 Task: Look for space in Dalat from 7th April, 2023 to 13th Arpril, 2023 for 1 adult in price range Rs.12000 to Rs.14000. Place can be shared room with  having 1 bed. Property type can be flat. Amenities needed are: wifi, breakfast. Required host language is English.
Action: Mouse moved to (367, 415)
Screenshot: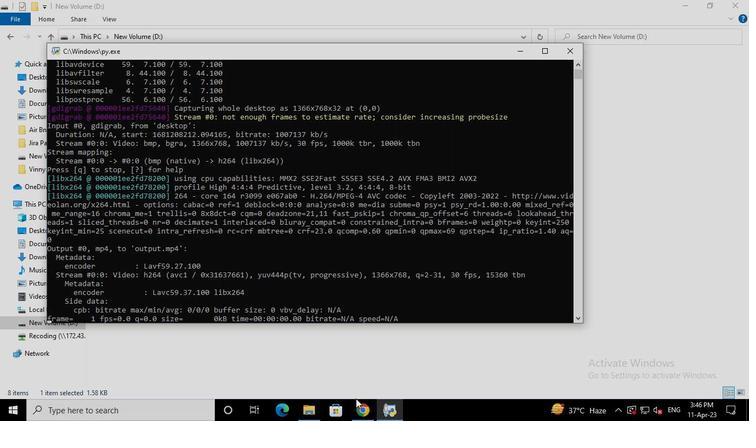 
Action: Mouse pressed left at (367, 415)
Screenshot: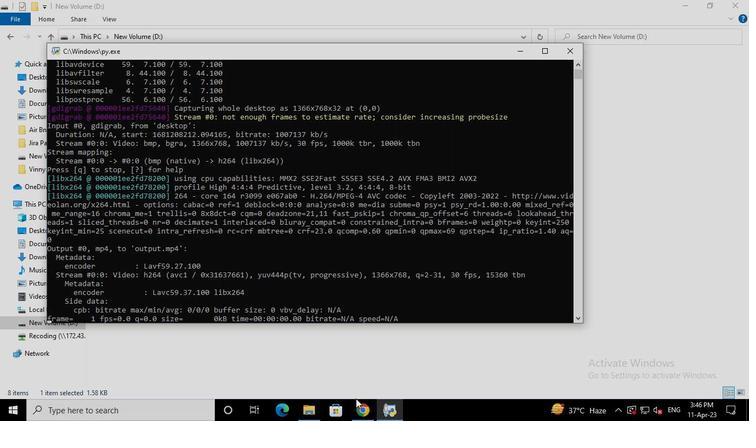 
Action: Mouse moved to (302, 99)
Screenshot: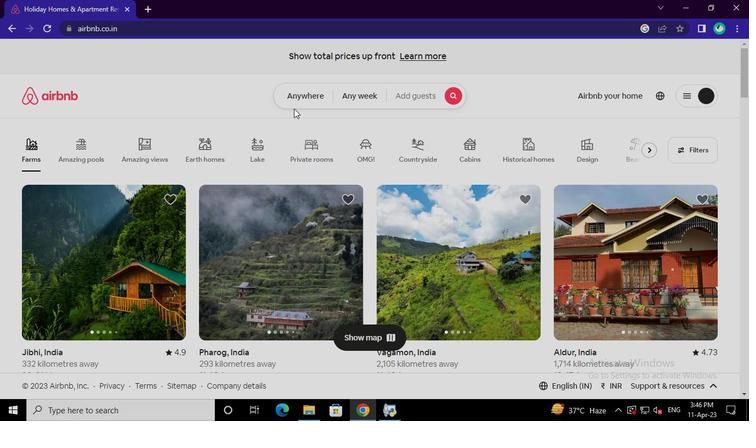 
Action: Mouse pressed left at (302, 99)
Screenshot: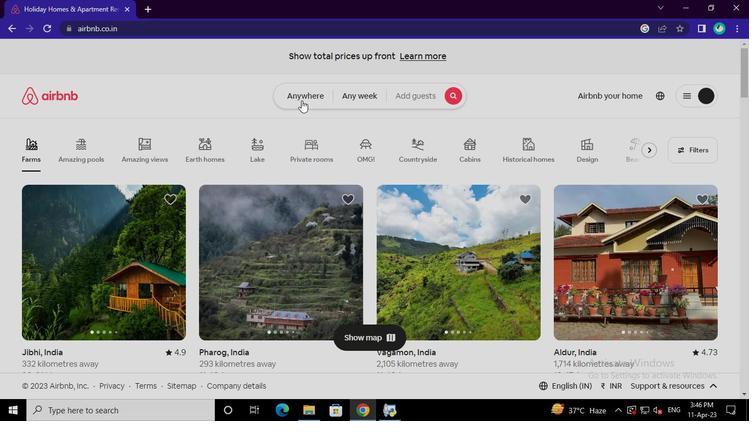 
Action: Mouse moved to (213, 139)
Screenshot: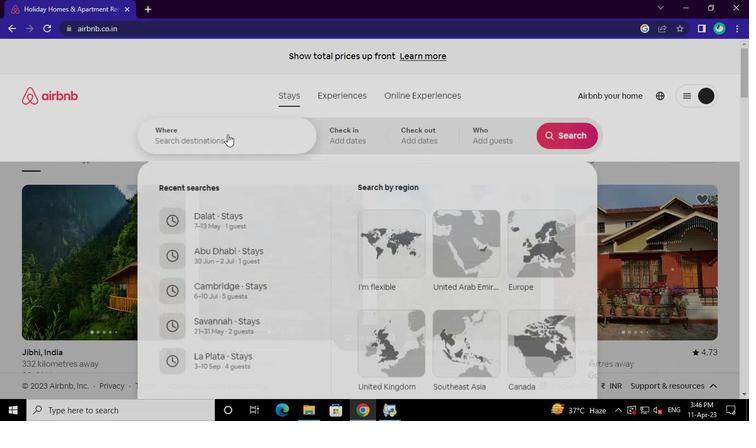 
Action: Mouse pressed left at (213, 139)
Screenshot: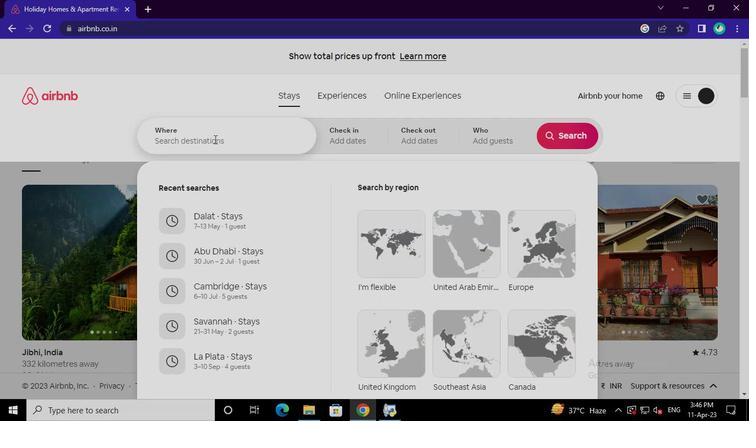 
Action: Keyboard d
Screenshot: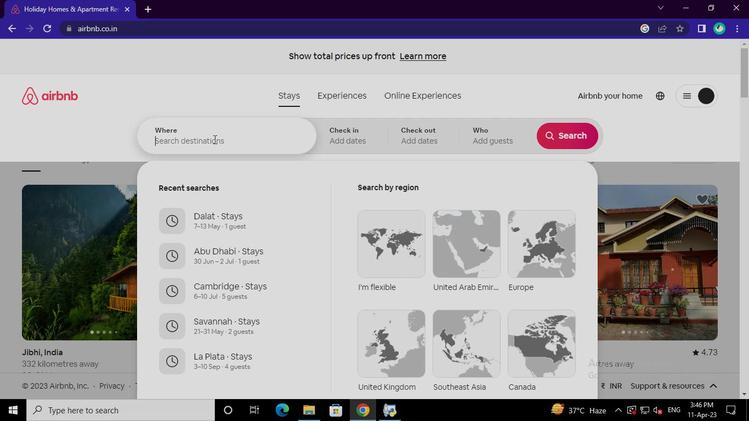 
Action: Keyboard a
Screenshot: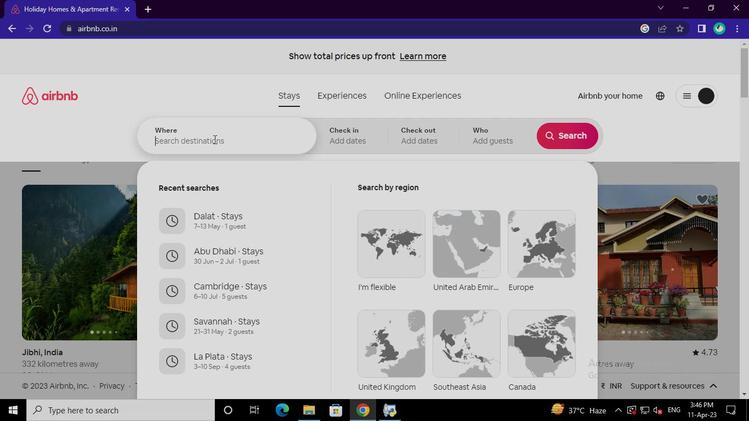 
Action: Keyboard l
Screenshot: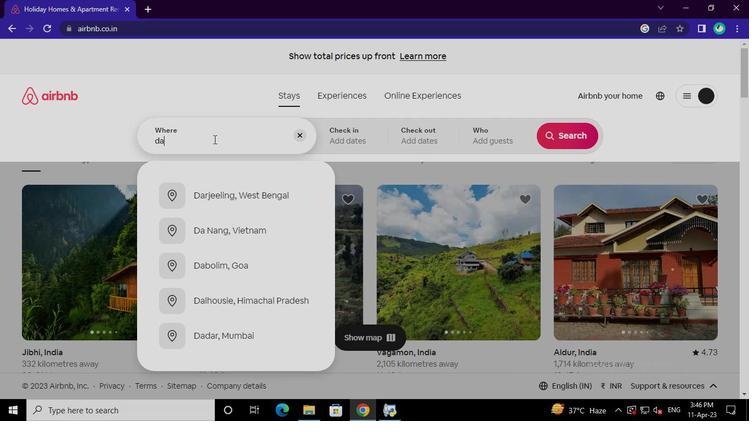 
Action: Keyboard a
Screenshot: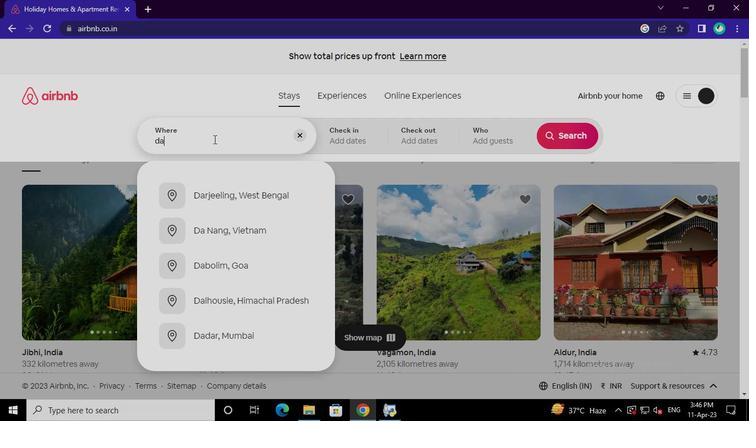 
Action: Keyboard Key.backspace
Screenshot: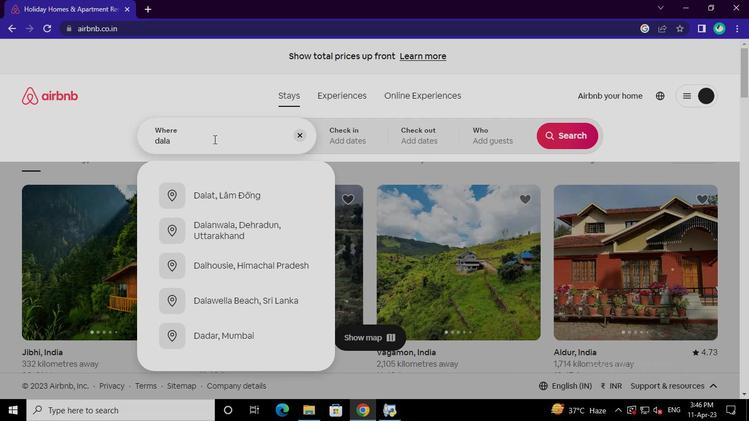 
Action: Keyboard a
Screenshot: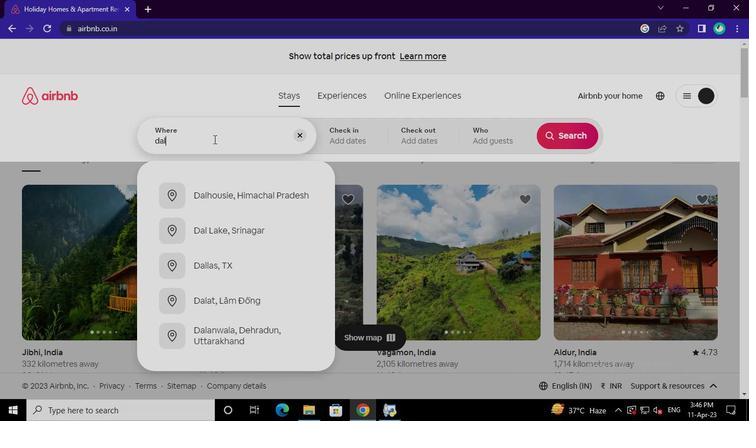 
Action: Keyboard t
Screenshot: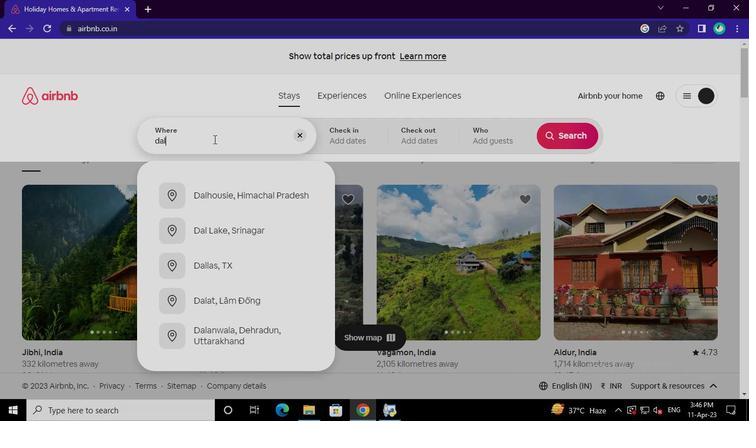 
Action: Mouse moved to (188, 202)
Screenshot: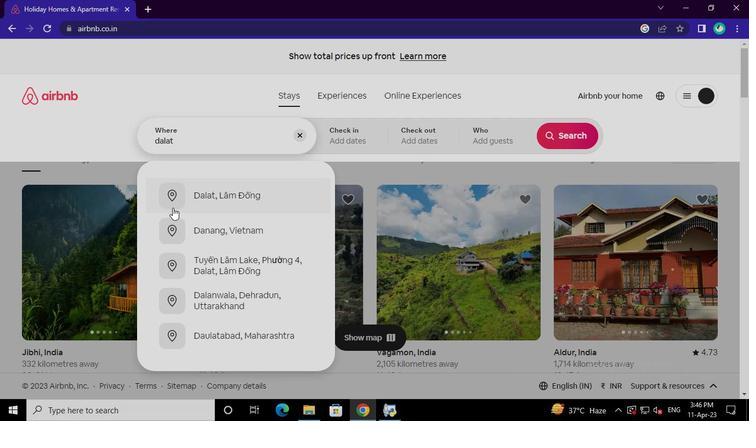 
Action: Mouse pressed left at (188, 202)
Screenshot: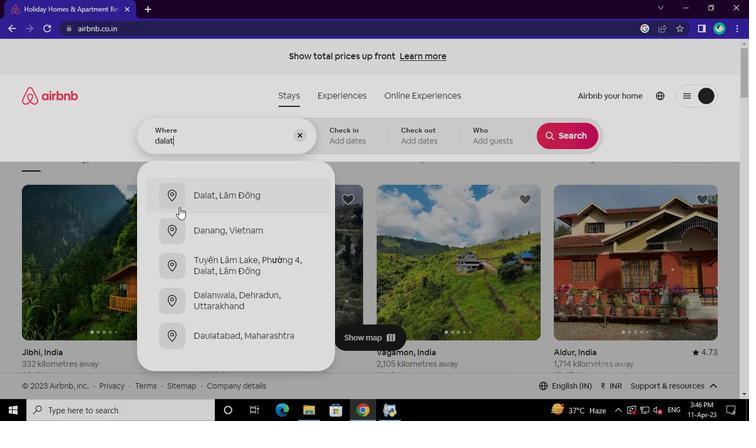 
Action: Mouse moved to (388, 300)
Screenshot: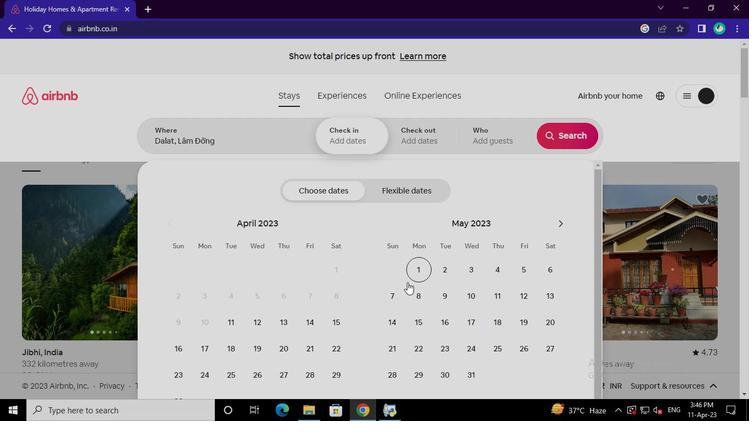
Action: Mouse pressed left at (388, 300)
Screenshot: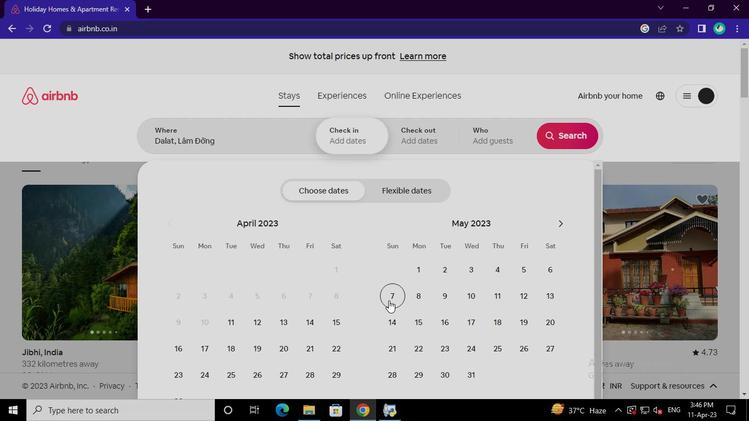 
Action: Mouse moved to (540, 295)
Screenshot: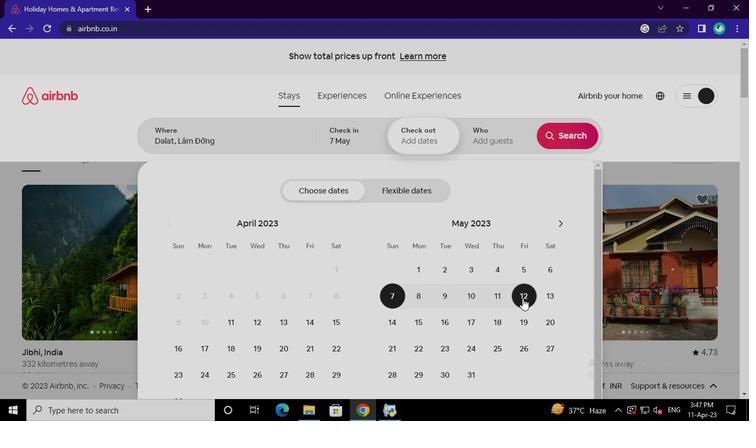 
Action: Mouse pressed left at (540, 295)
Screenshot: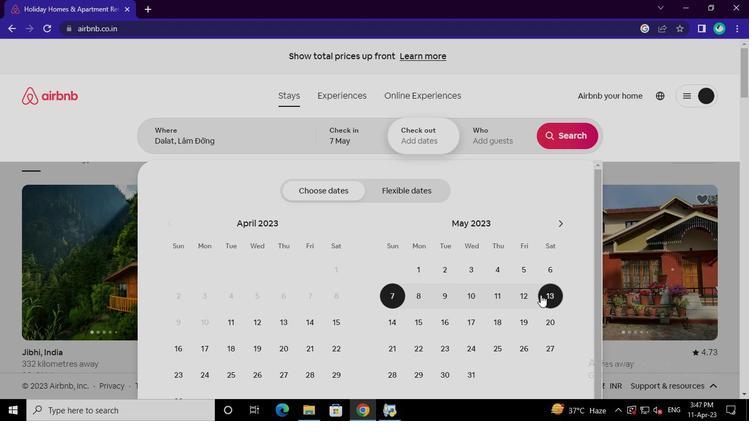 
Action: Mouse moved to (501, 140)
Screenshot: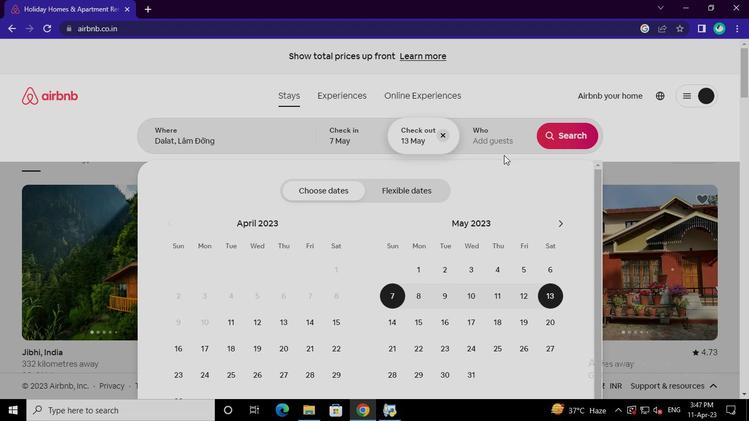 
Action: Mouse pressed left at (501, 140)
Screenshot: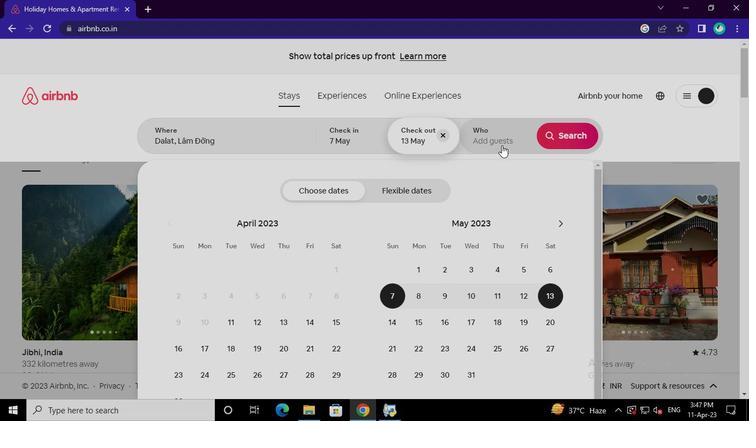 
Action: Mouse moved to (565, 194)
Screenshot: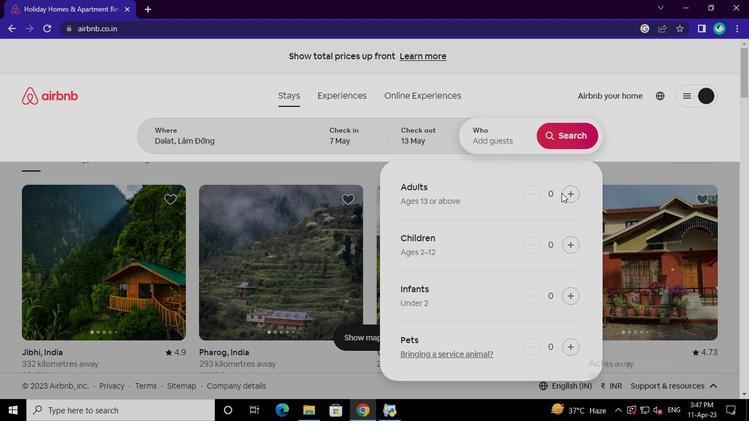 
Action: Mouse pressed left at (565, 194)
Screenshot: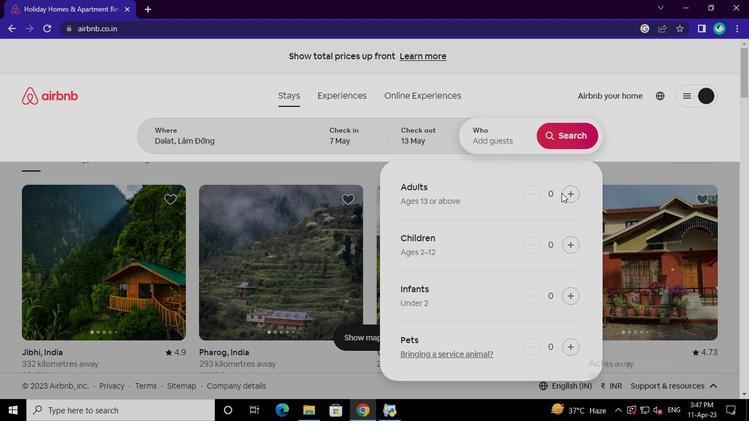 
Action: Mouse moved to (574, 136)
Screenshot: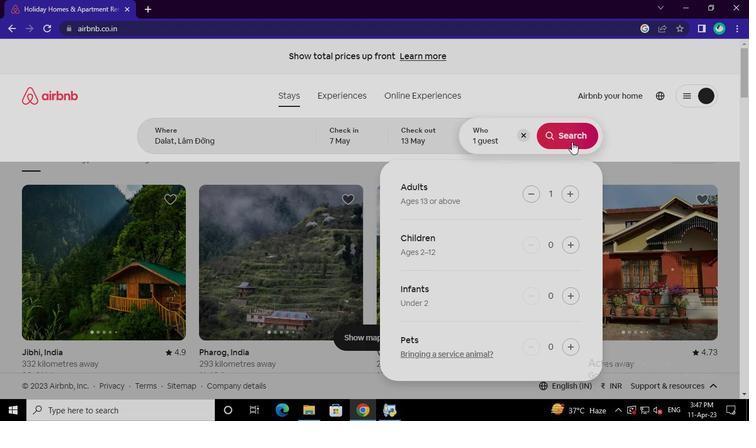 
Action: Mouse pressed left at (574, 136)
Screenshot: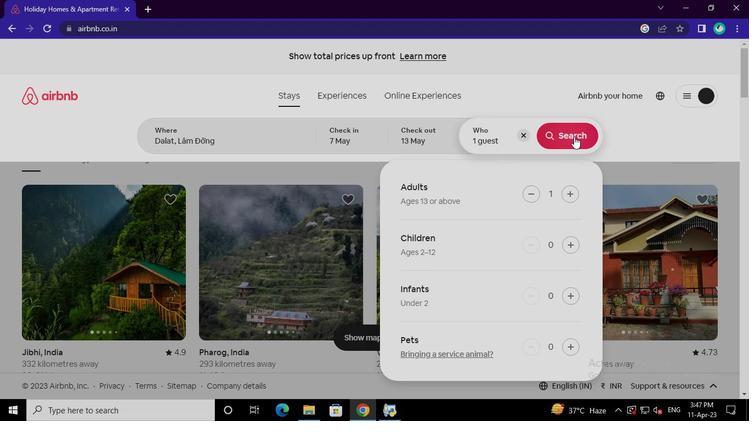 
Action: Mouse moved to (716, 103)
Screenshot: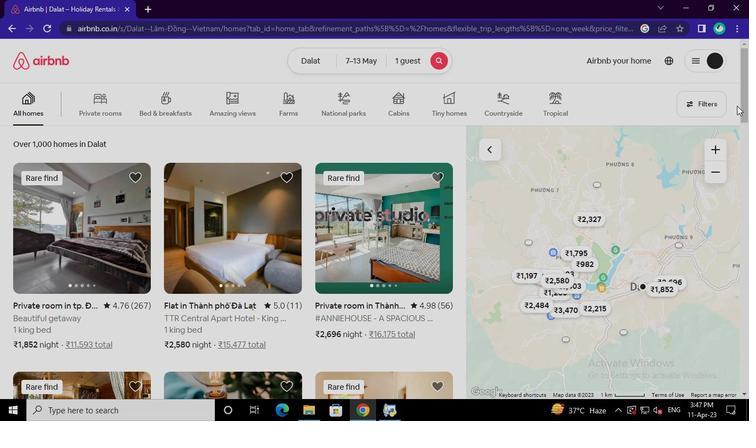 
Action: Mouse pressed left at (716, 103)
Screenshot: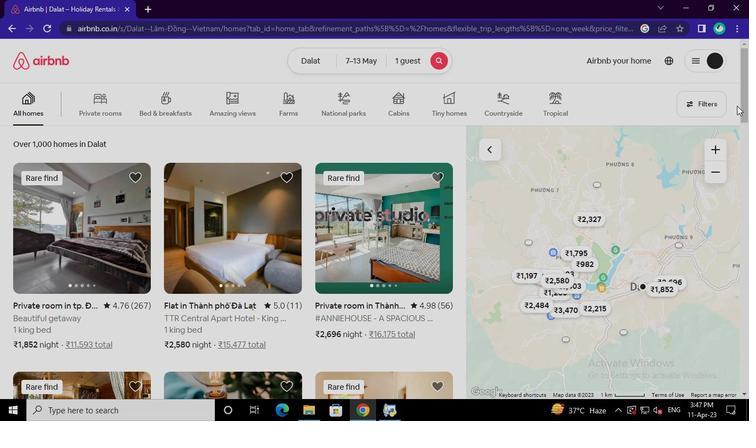 
Action: Mouse moved to (299, 245)
Screenshot: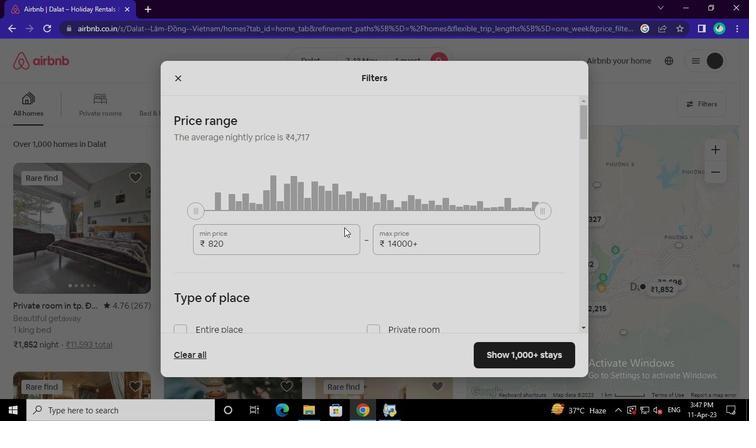 
Action: Mouse pressed left at (299, 245)
Screenshot: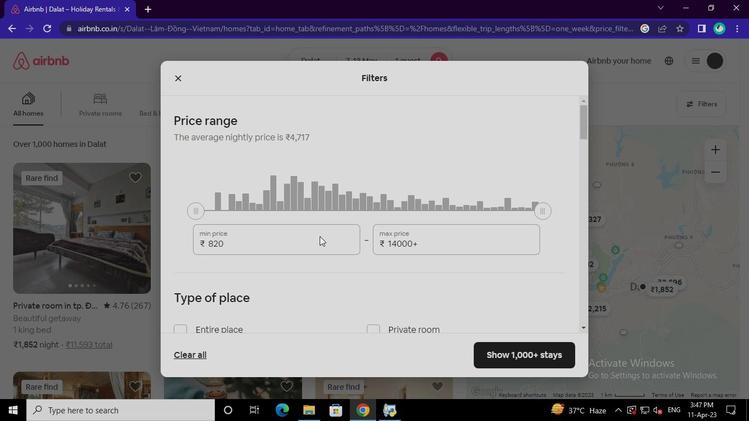 
Action: Mouse moved to (298, 245)
Screenshot: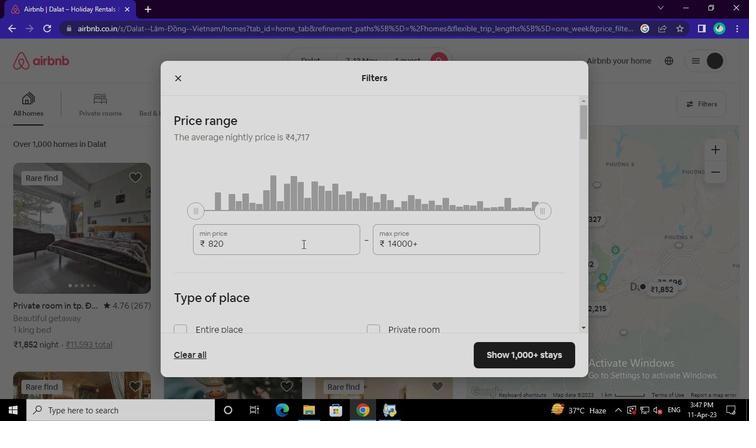 
Action: Keyboard Key.backspace
Screenshot: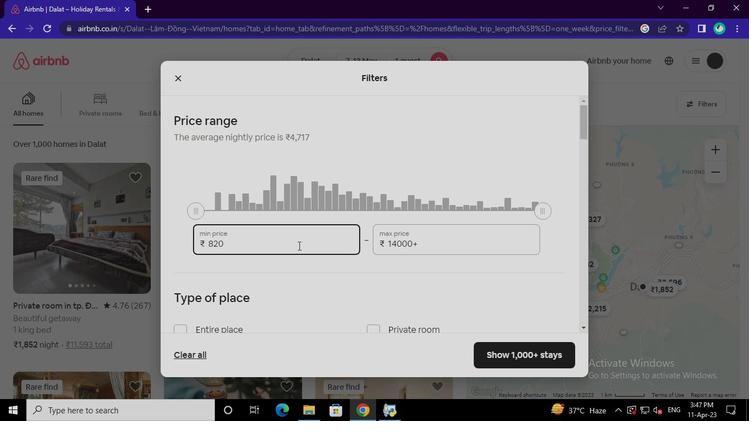 
Action: Keyboard Key.backspace
Screenshot: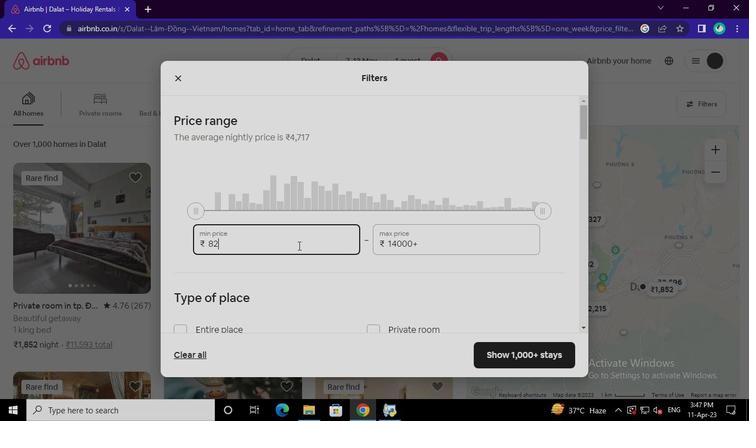 
Action: Keyboard Key.backspace
Screenshot: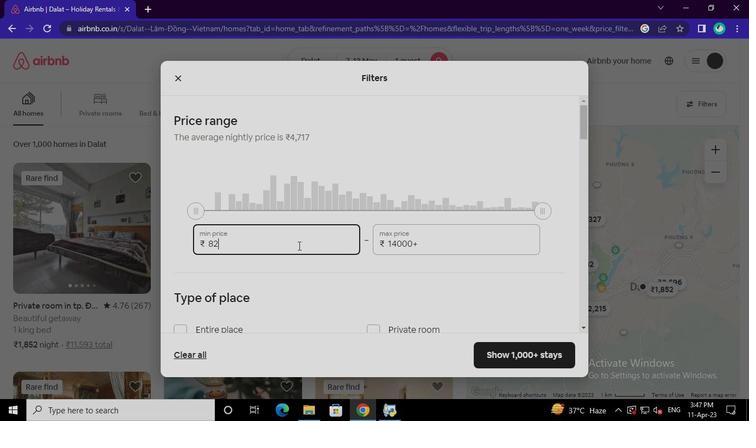 
Action: Keyboard Key.backspace
Screenshot: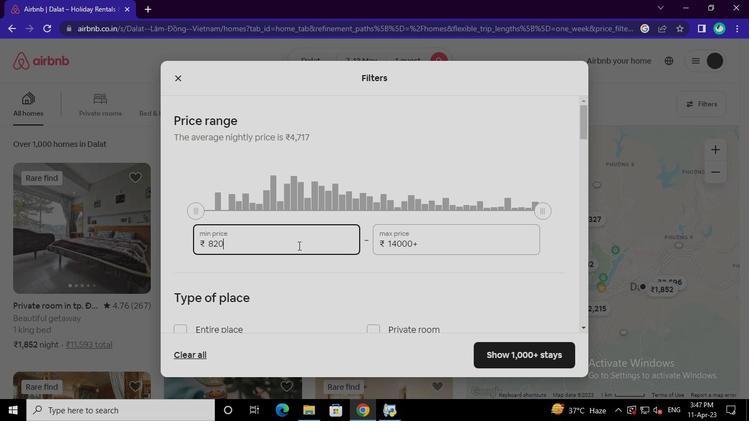 
Action: Keyboard Key.backspace
Screenshot: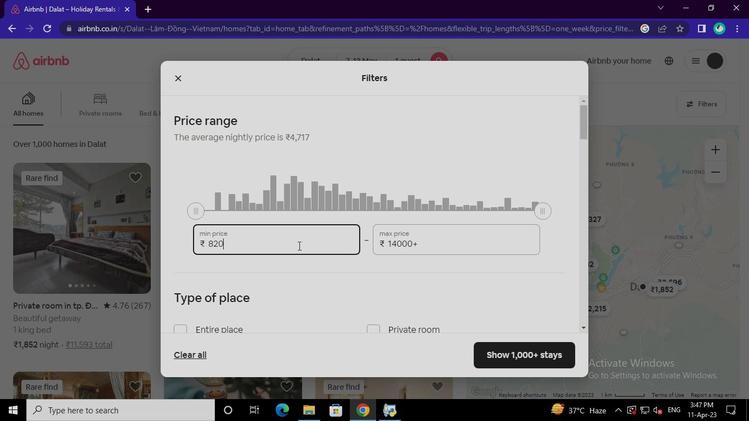 
Action: Keyboard Key.backspace
Screenshot: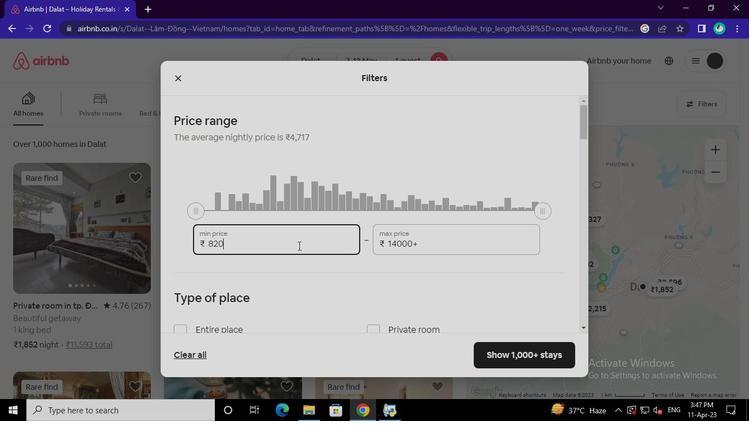 
Action: Keyboard Key.backspace
Screenshot: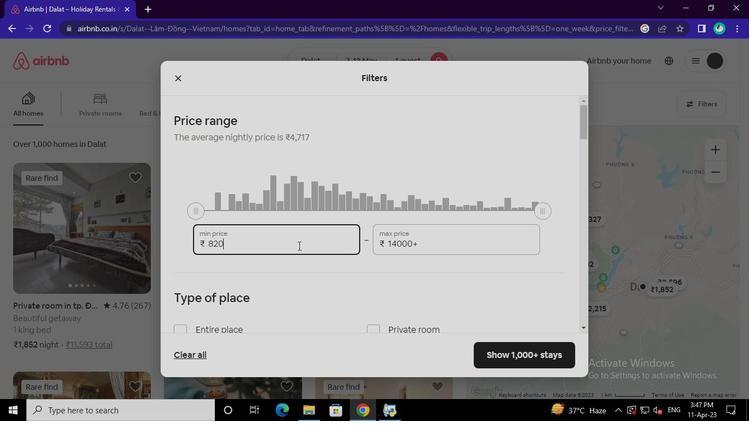 
Action: Keyboard Key.backspace
Screenshot: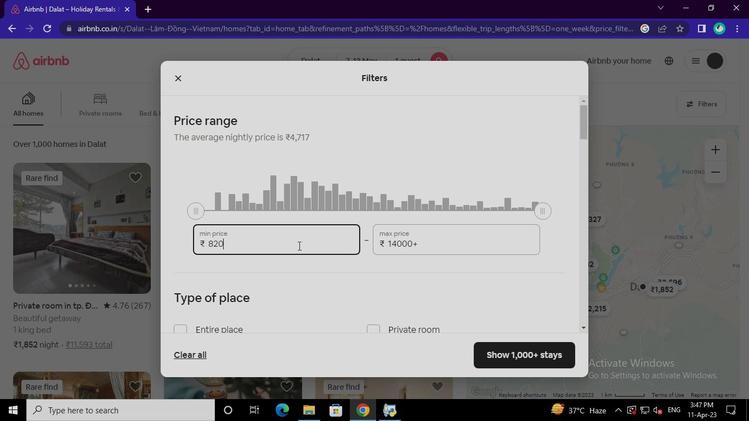 
Action: Keyboard Key.backspace
Screenshot: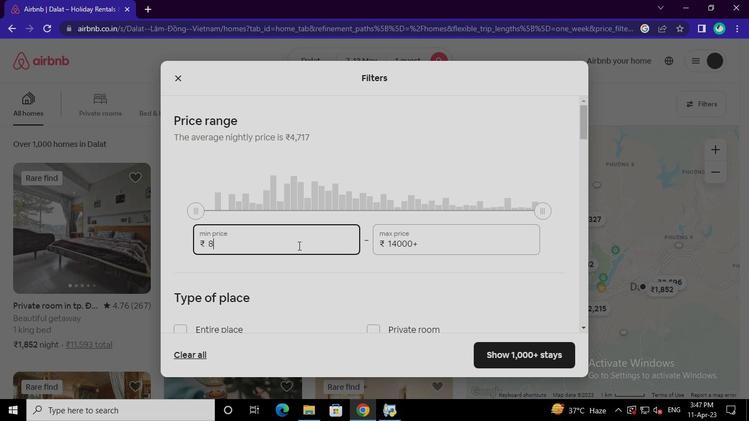 
Action: Keyboard Key.backspace
Screenshot: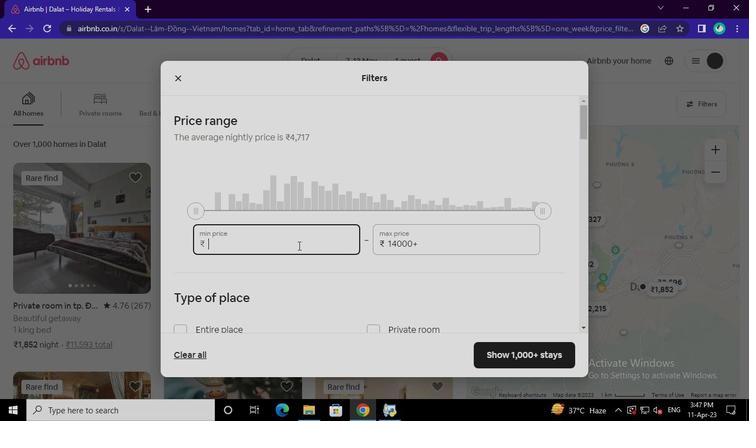 
Action: Keyboard Key.backspace
Screenshot: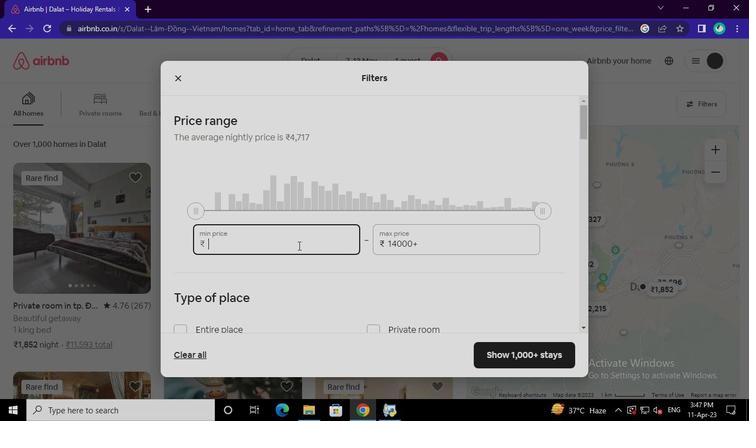 
Action: Keyboard Key.backspace
Screenshot: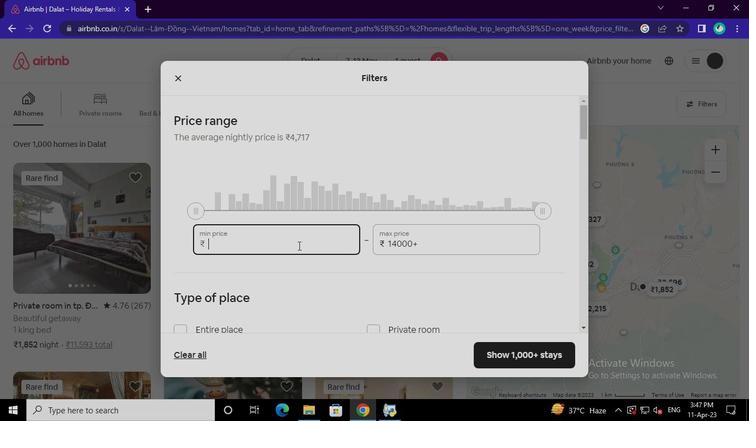 
Action: Keyboard <97>
Screenshot: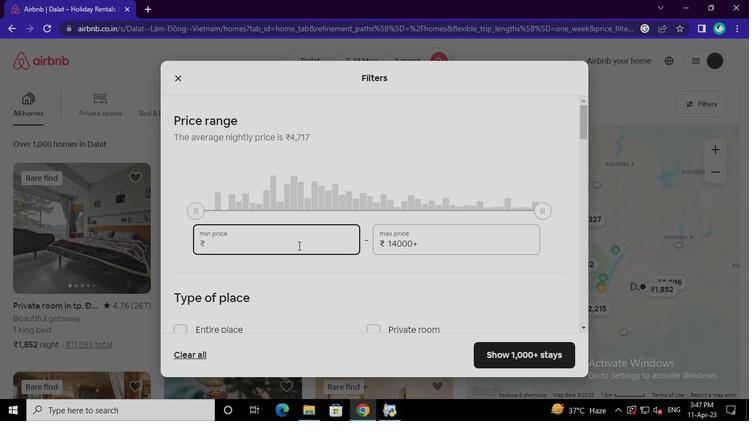 
Action: Keyboard <98>
Screenshot: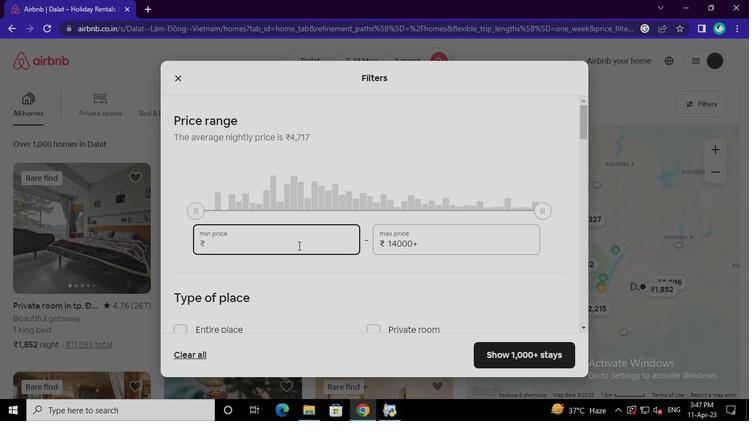 
Action: Keyboard <96>
Screenshot: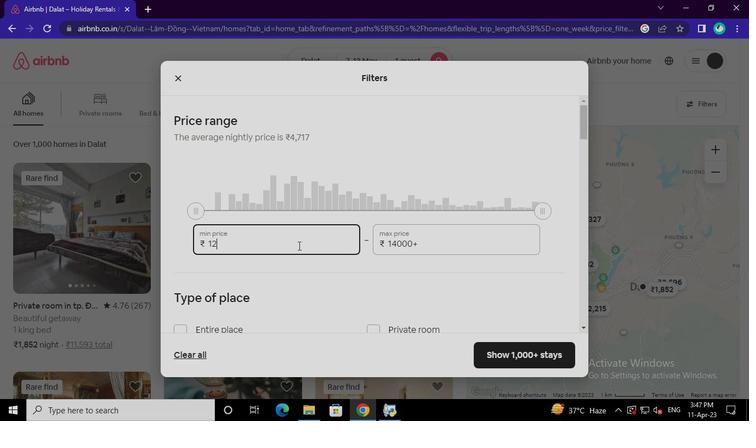 
Action: Keyboard <96>
Screenshot: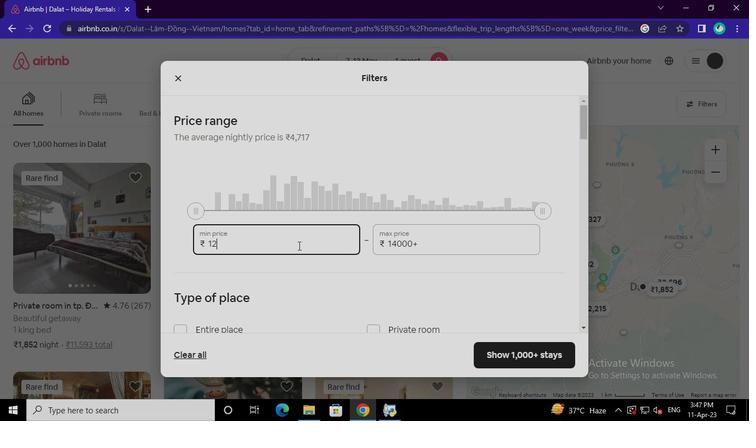 
Action: Keyboard <96>
Screenshot: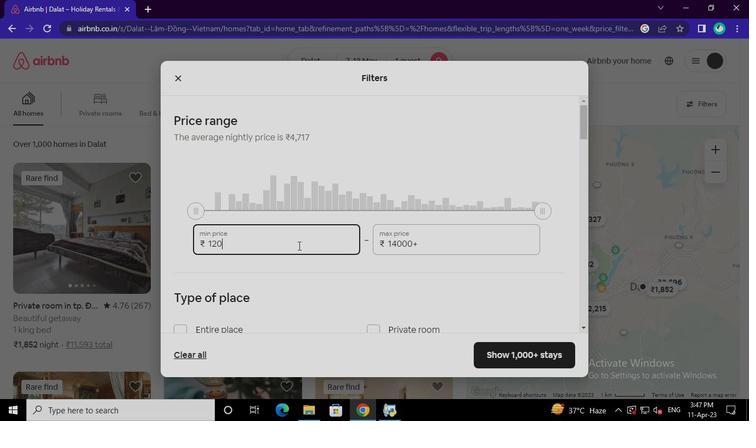 
Action: Mouse moved to (416, 244)
Screenshot: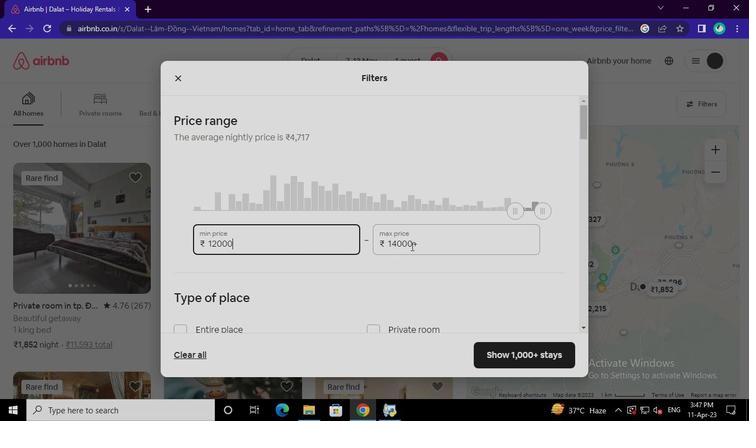 
Action: Mouse pressed left at (416, 244)
Screenshot: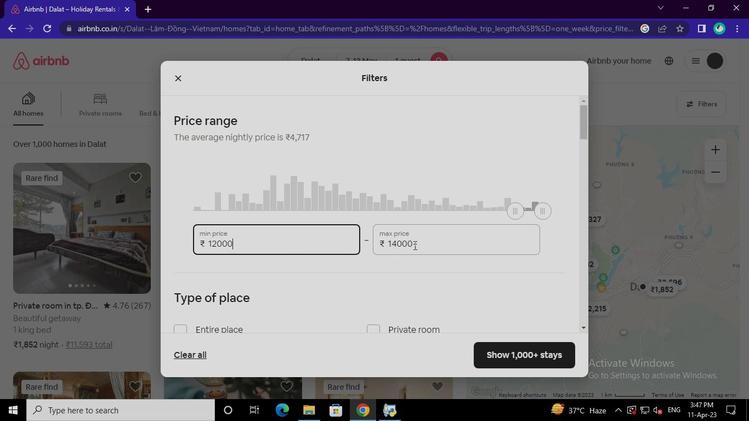 
Action: Keyboard Key.backspace
Screenshot: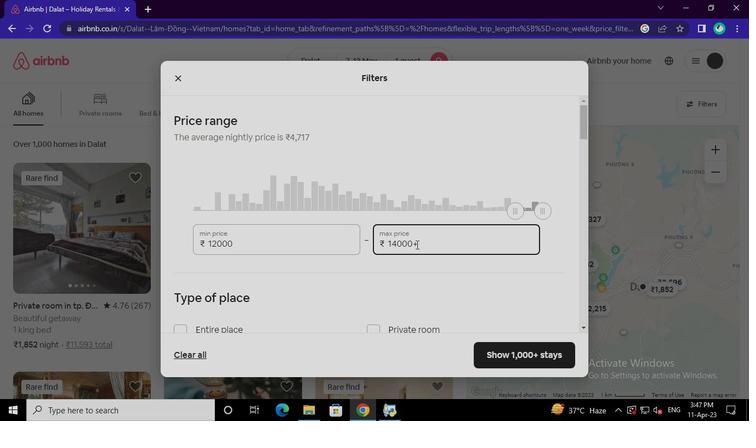 
Action: Keyboard Key.backspace
Screenshot: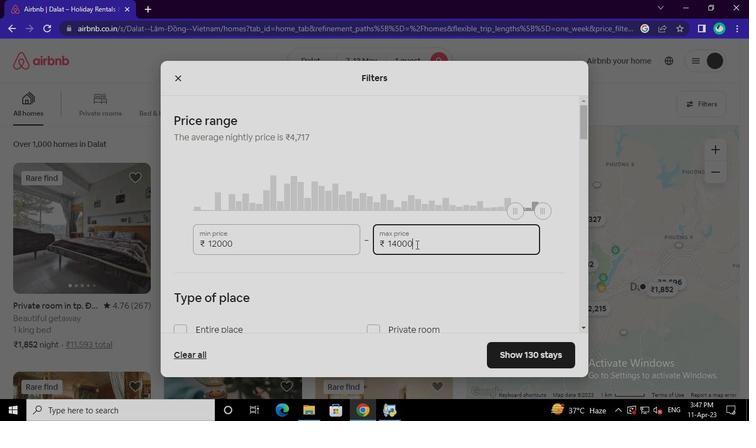 
Action: Keyboard Key.backspace
Screenshot: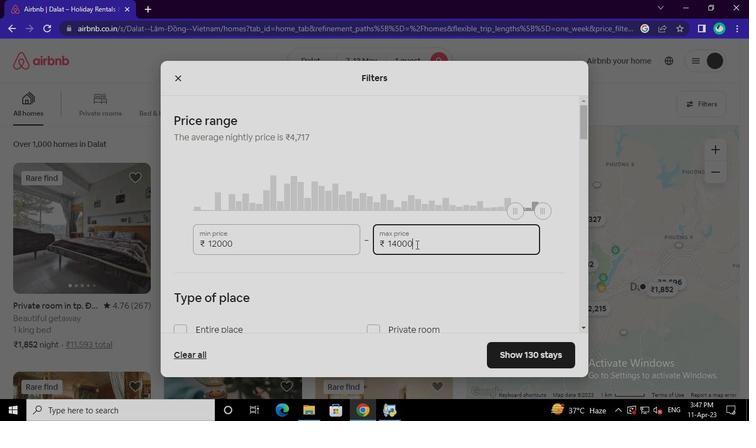 
Action: Keyboard Key.backspace
Screenshot: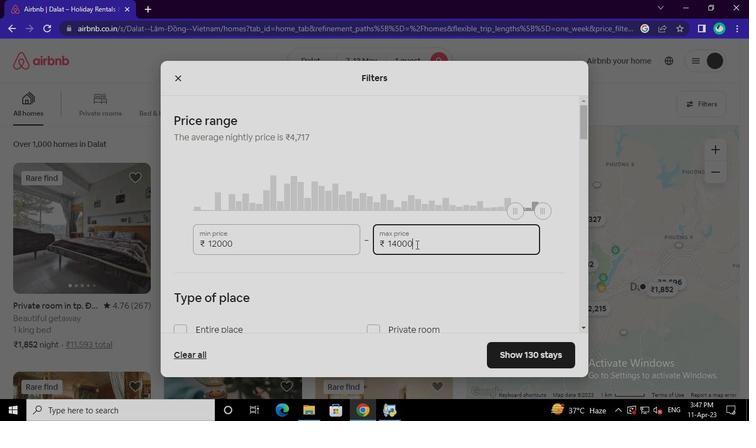 
Action: Keyboard Key.backspace
Screenshot: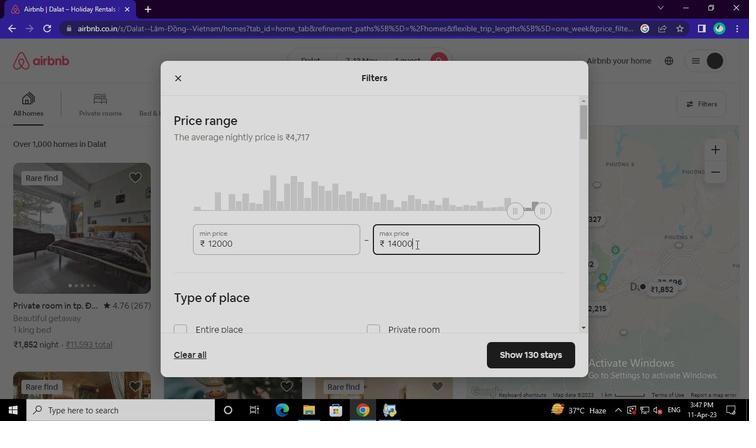 
Action: Keyboard Key.backspace
Screenshot: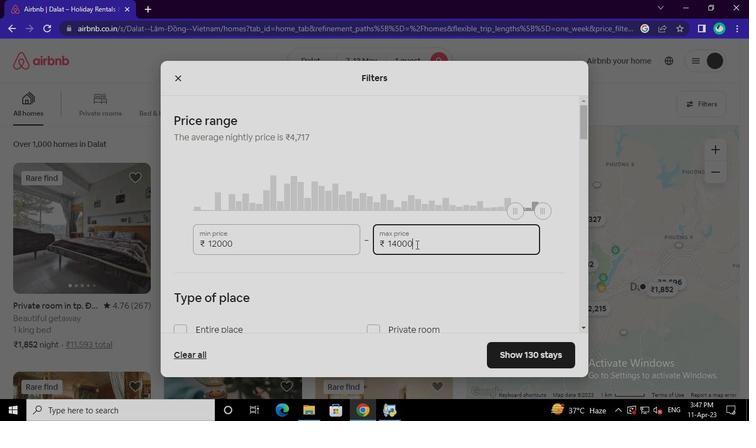 
Action: Keyboard Key.backspace
Screenshot: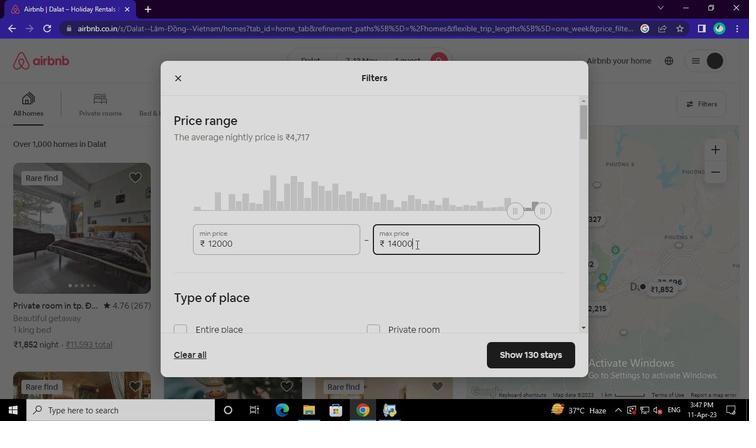 
Action: Keyboard Key.backspace
Screenshot: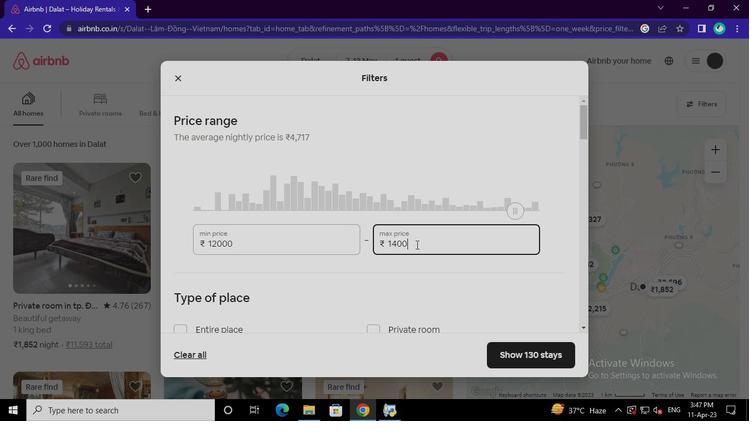 
Action: Keyboard Key.backspace
Screenshot: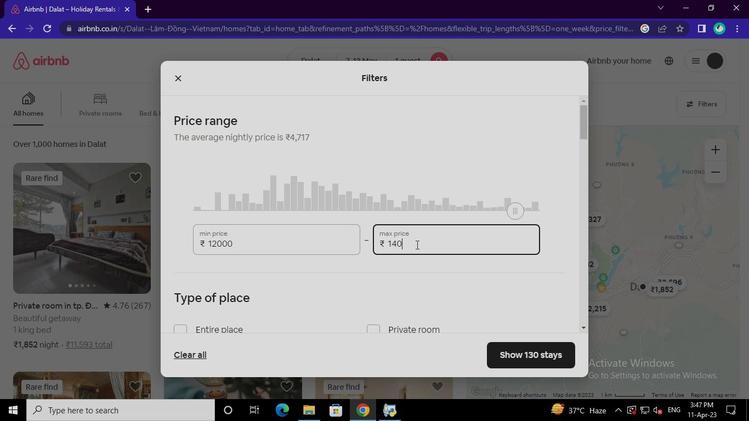 
Action: Keyboard Key.backspace
Screenshot: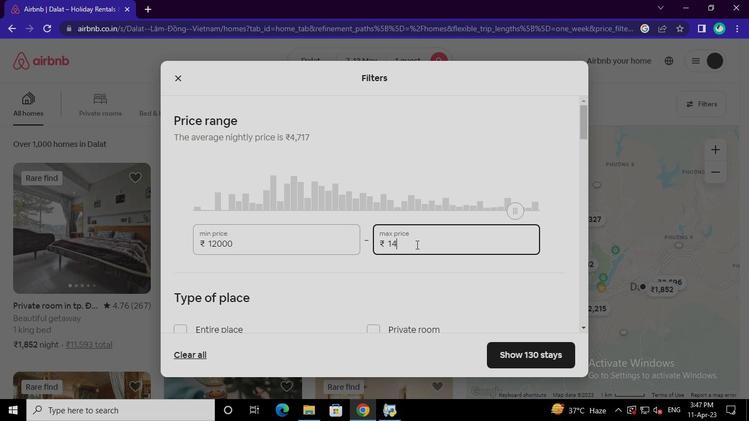 
Action: Keyboard Key.backspace
Screenshot: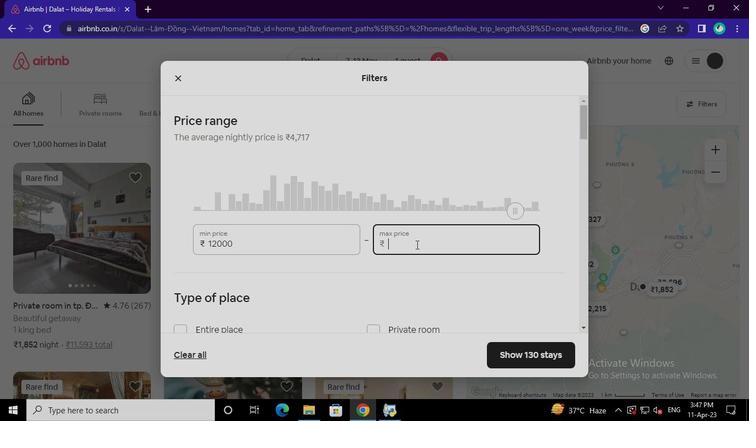 
Action: Keyboard Key.backspace
Screenshot: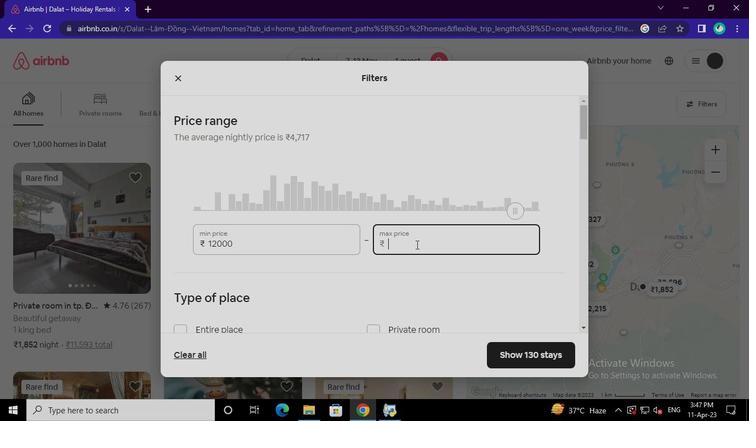 
Action: Keyboard Key.backspace
Screenshot: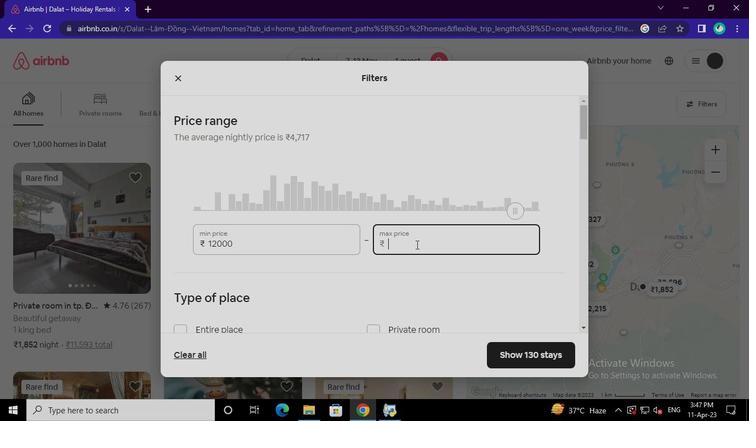 
Action: Keyboard Key.backspace
Screenshot: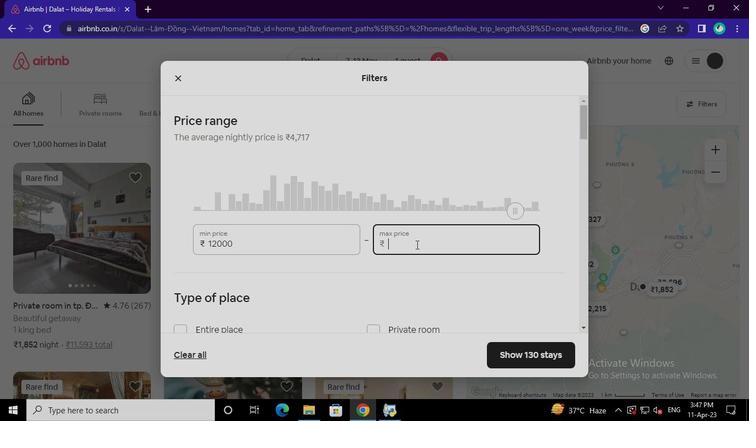 
Action: Keyboard Key.backspace
Screenshot: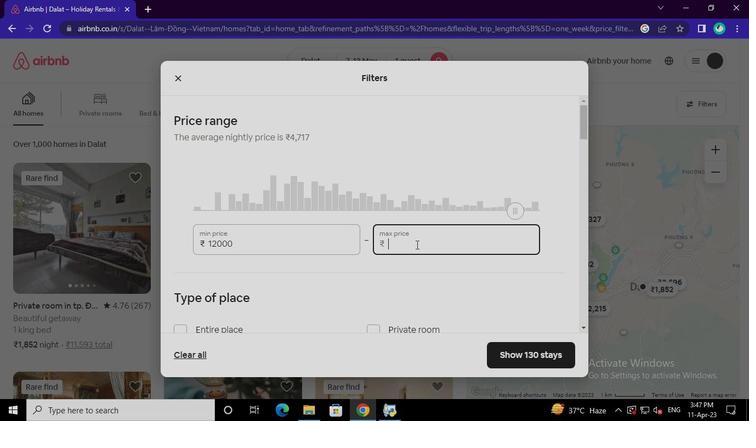 
Action: Keyboard <97>
Screenshot: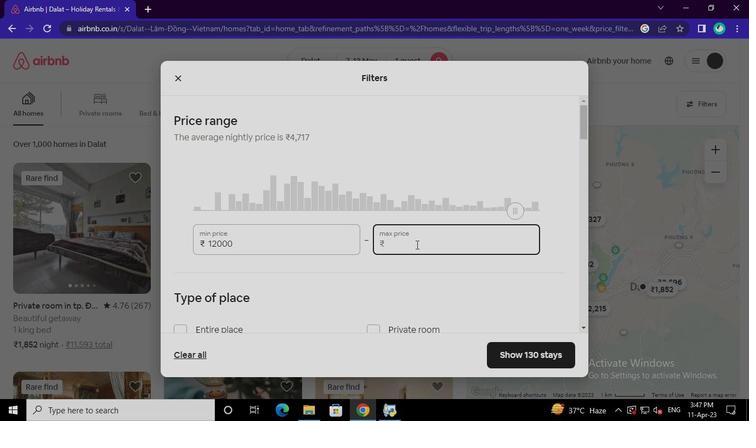 
Action: Keyboard <100>
Screenshot: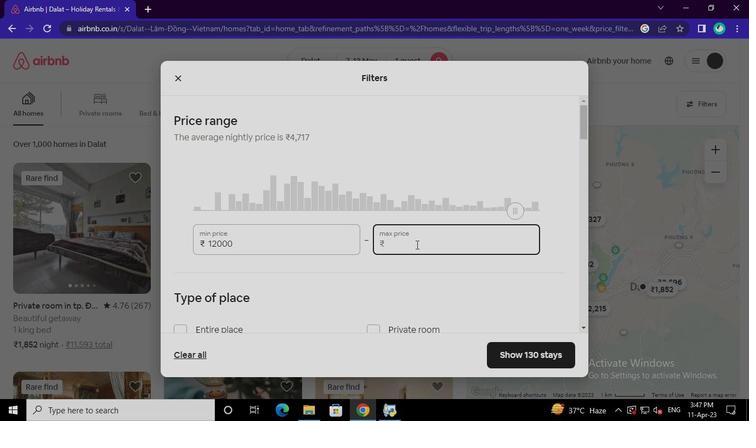 
Action: Keyboard <96>
Screenshot: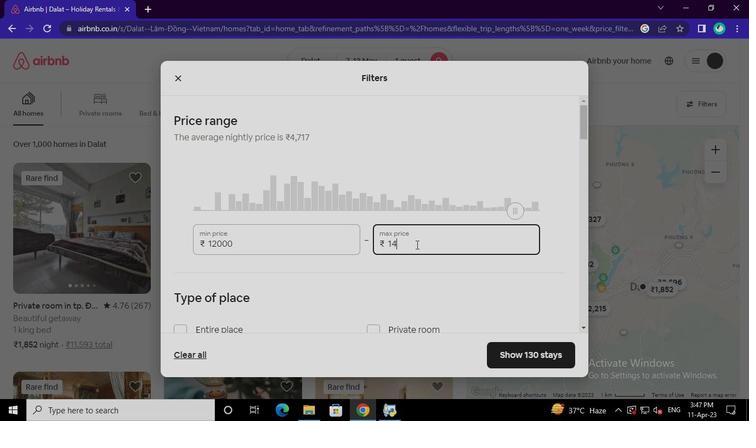 
Action: Keyboard <96>
Screenshot: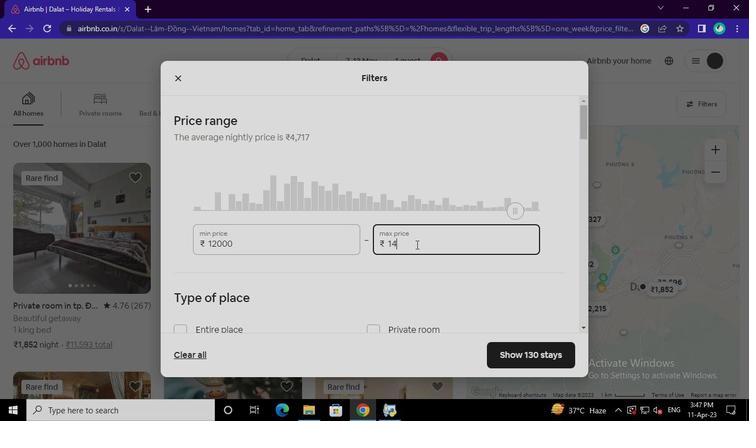 
Action: Keyboard <96>
Screenshot: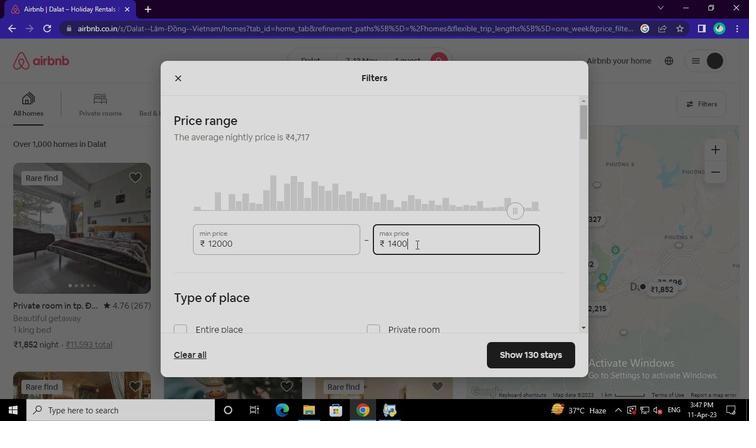 
Action: Mouse moved to (225, 267)
Screenshot: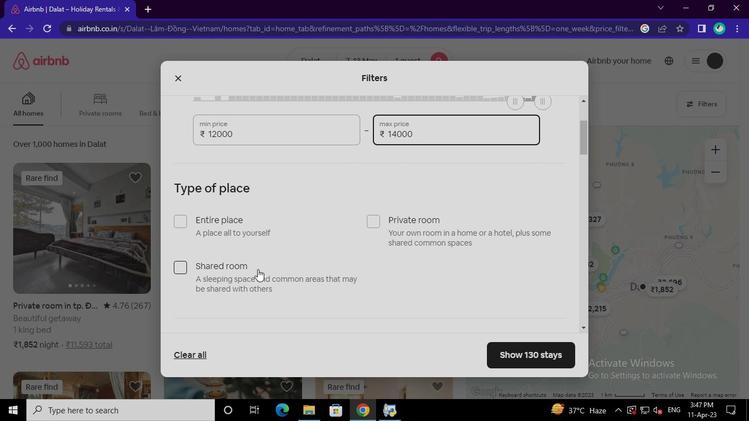 
Action: Mouse pressed left at (225, 267)
Screenshot: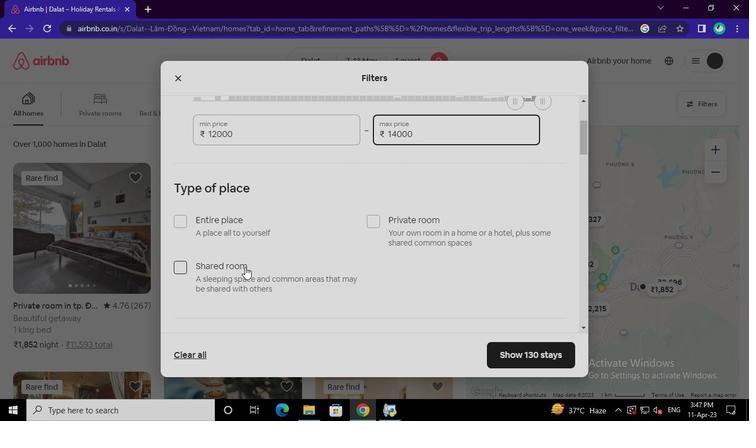 
Action: Mouse moved to (237, 291)
Screenshot: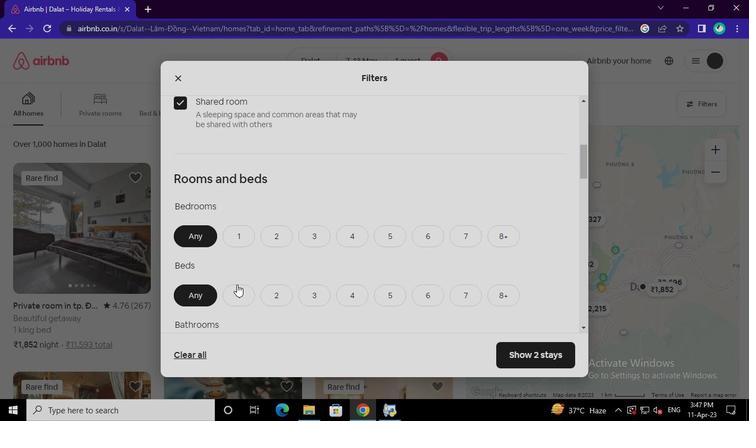 
Action: Mouse pressed left at (237, 291)
Screenshot: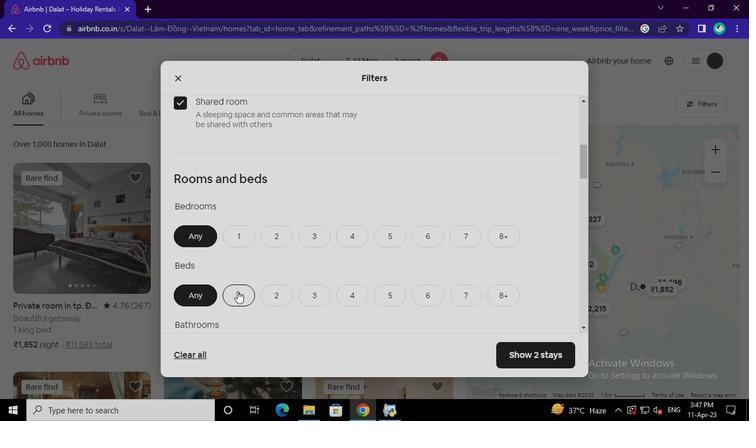 
Action: Mouse moved to (321, 245)
Screenshot: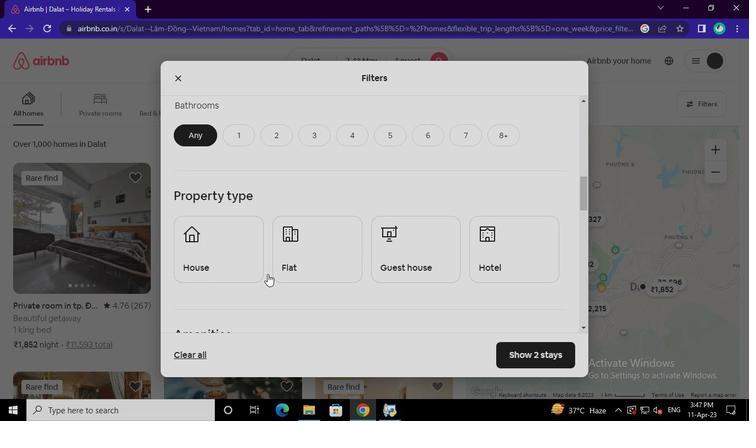 
Action: Mouse pressed left at (321, 245)
Screenshot: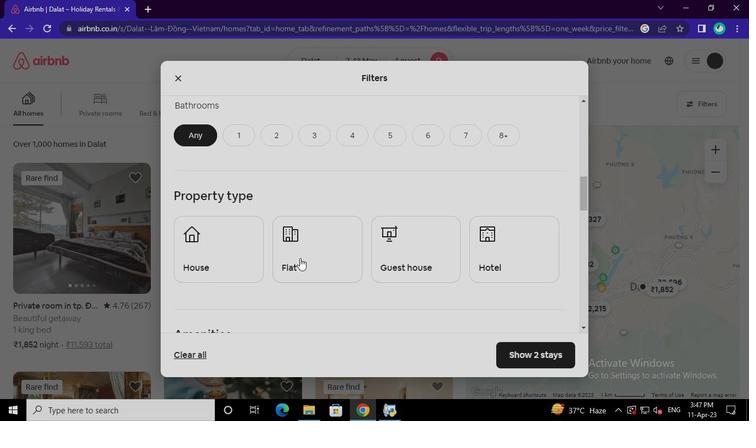 
Action: Mouse moved to (197, 181)
Screenshot: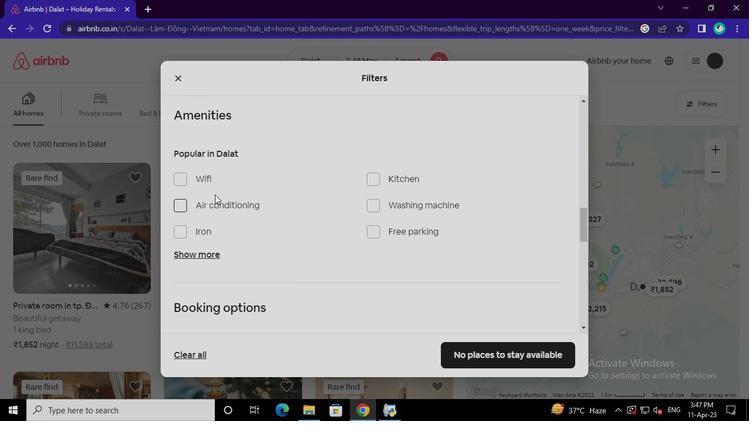 
Action: Mouse pressed left at (197, 181)
Screenshot: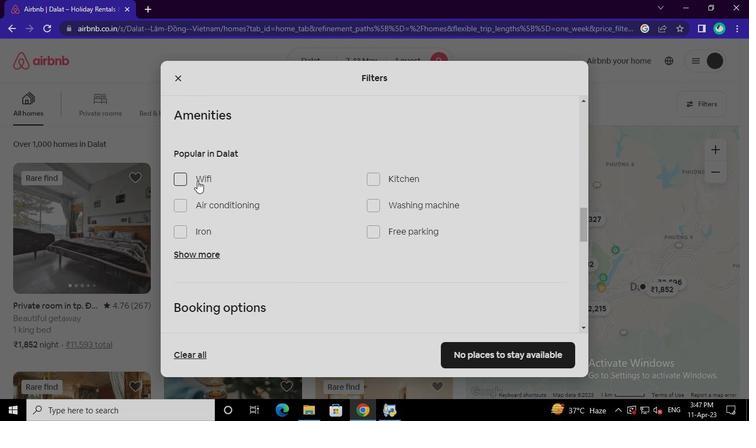
Action: Mouse moved to (202, 249)
Screenshot: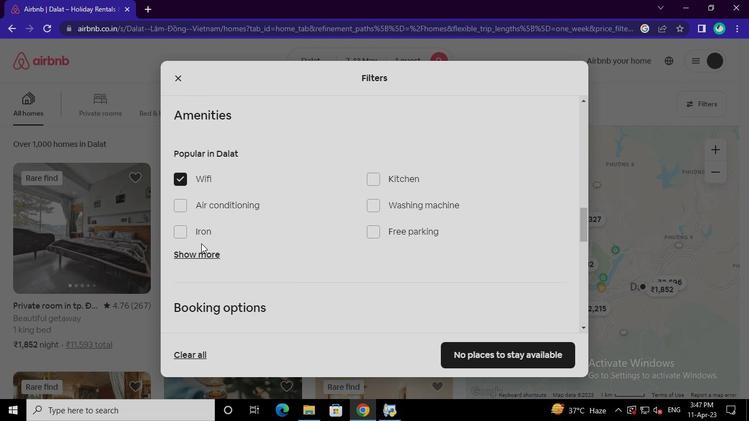 
Action: Mouse pressed left at (202, 249)
Screenshot: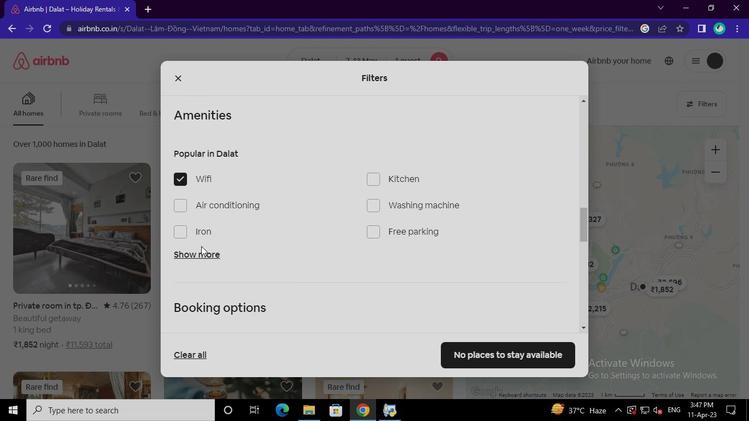 
Action: Mouse moved to (209, 313)
Screenshot: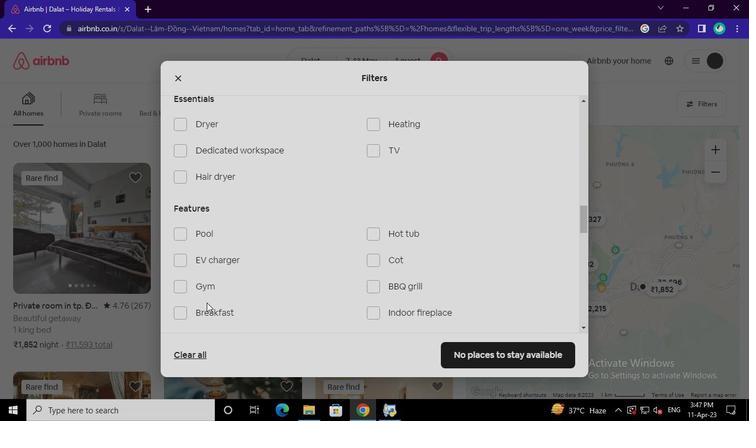 
Action: Mouse pressed left at (209, 313)
Screenshot: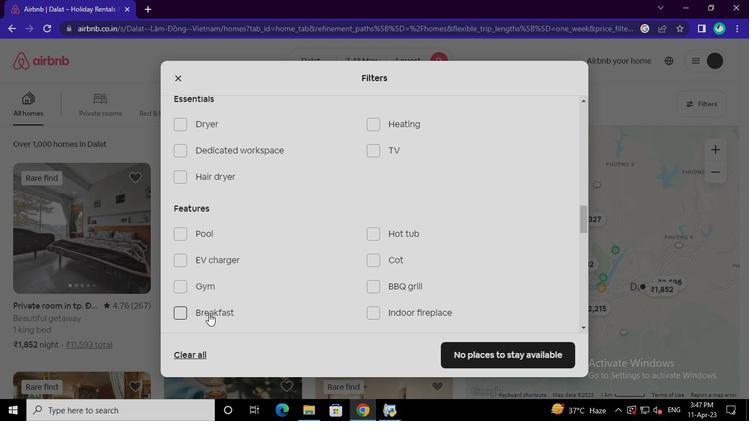 
Action: Mouse moved to (214, 256)
Screenshot: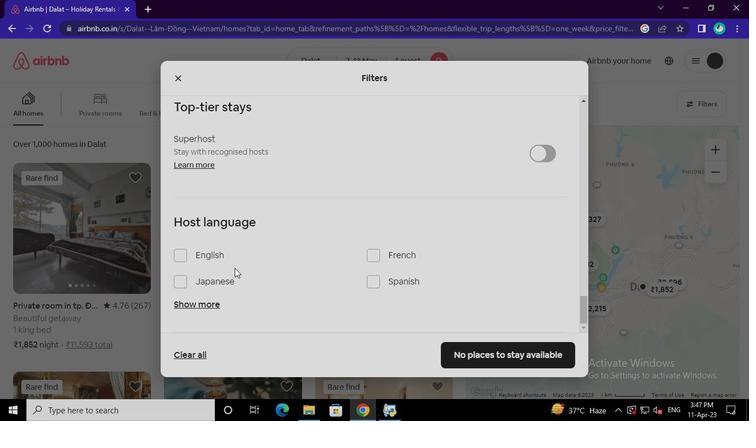 
Action: Mouse pressed left at (214, 256)
Screenshot: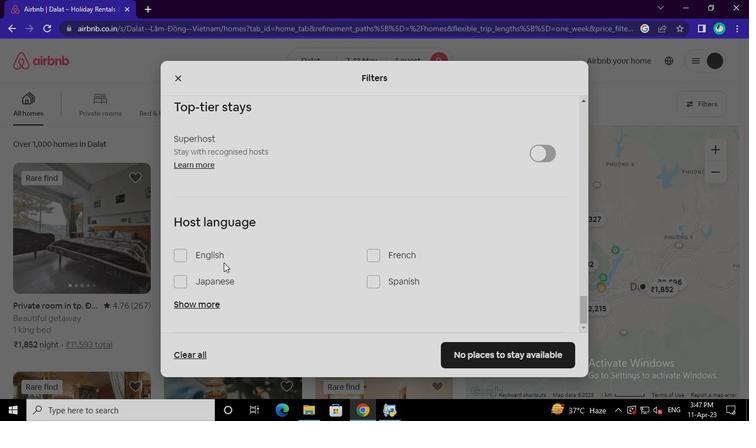 
Action: Mouse moved to (463, 360)
Screenshot: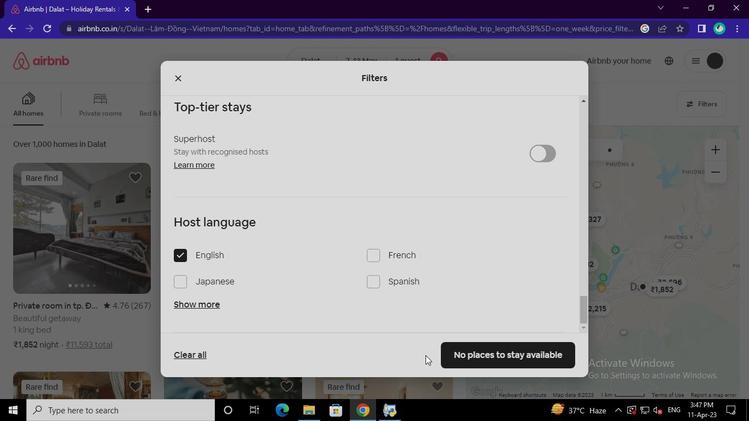 
Action: Mouse pressed left at (463, 360)
Screenshot: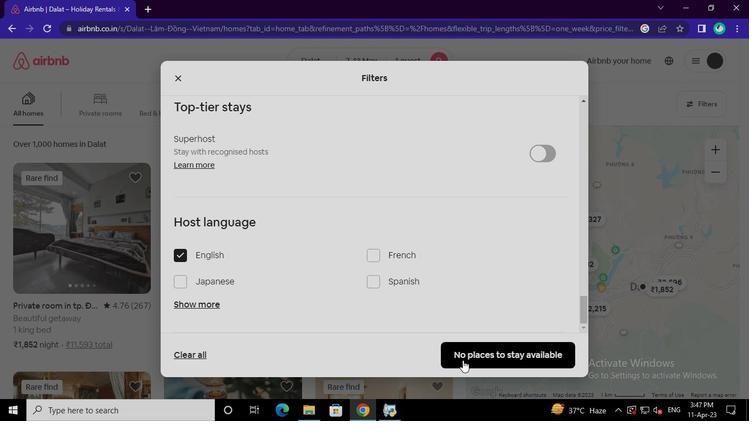 
Action: Mouse moved to (389, 409)
Screenshot: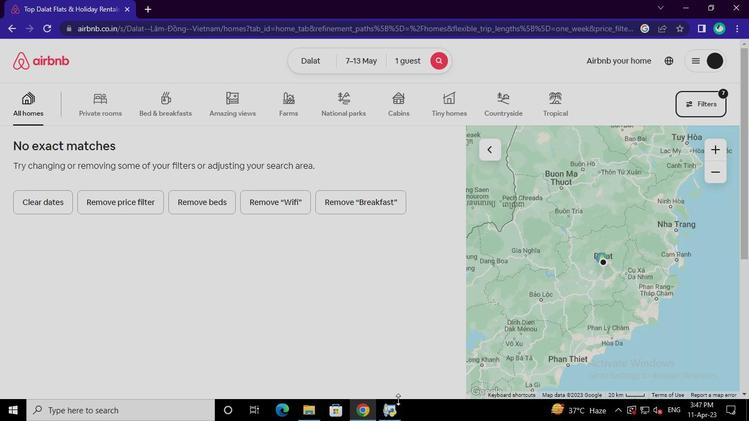 
Action: Mouse pressed left at (389, 409)
Screenshot: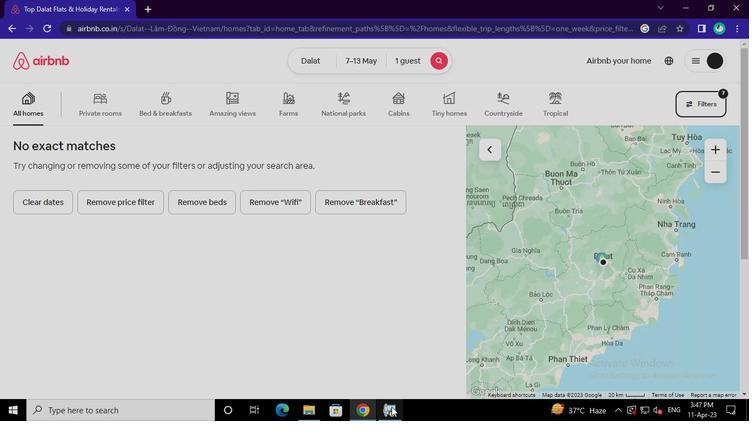 
Action: Mouse moved to (568, 47)
Screenshot: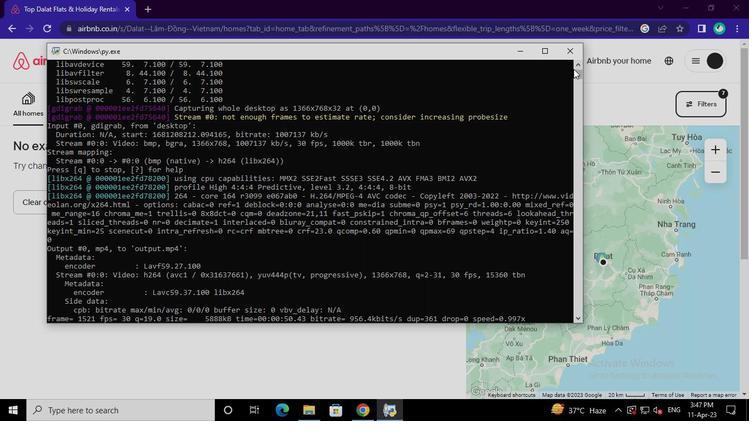
Action: Mouse pressed left at (568, 47)
Screenshot: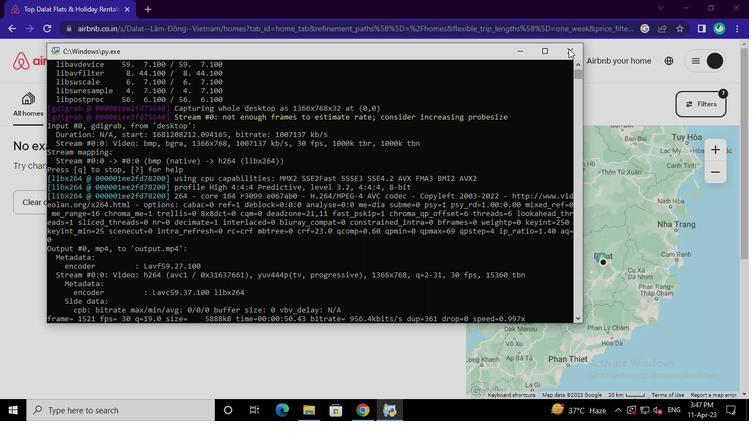 
Action: Mouse moved to (568, 47)
Screenshot: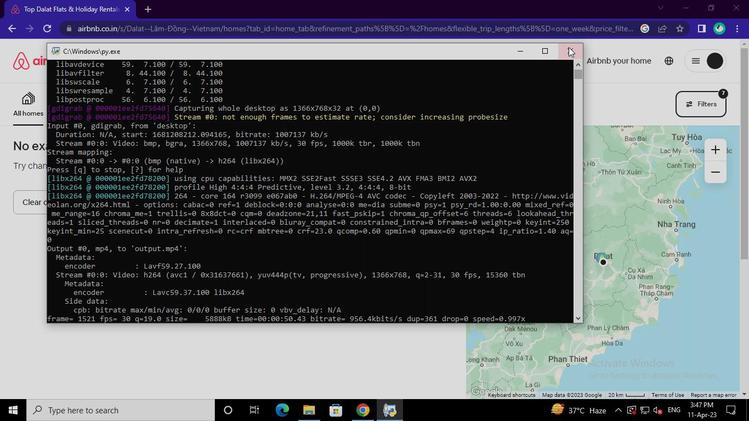 
